 Task: Add a condition where "Priority Is -" in pending tickets.
Action: Mouse moved to (151, 488)
Screenshot: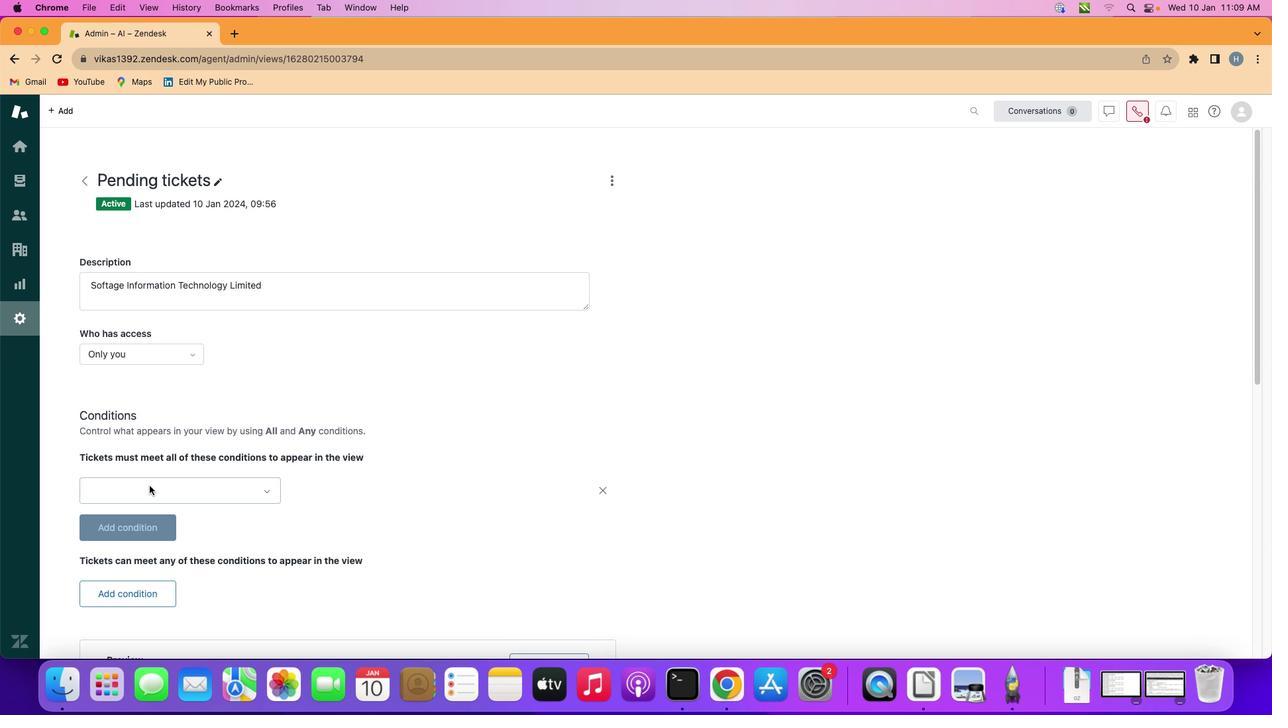 
Action: Mouse pressed left at (151, 488)
Screenshot: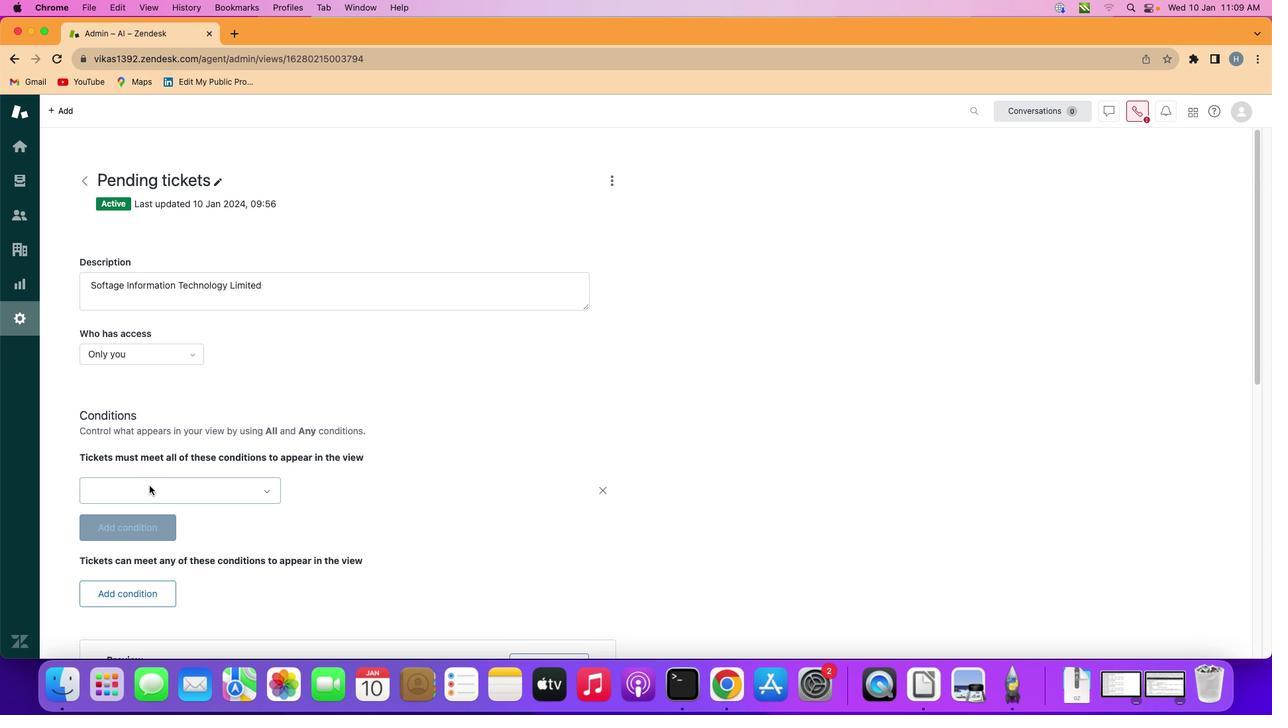 
Action: Mouse moved to (202, 489)
Screenshot: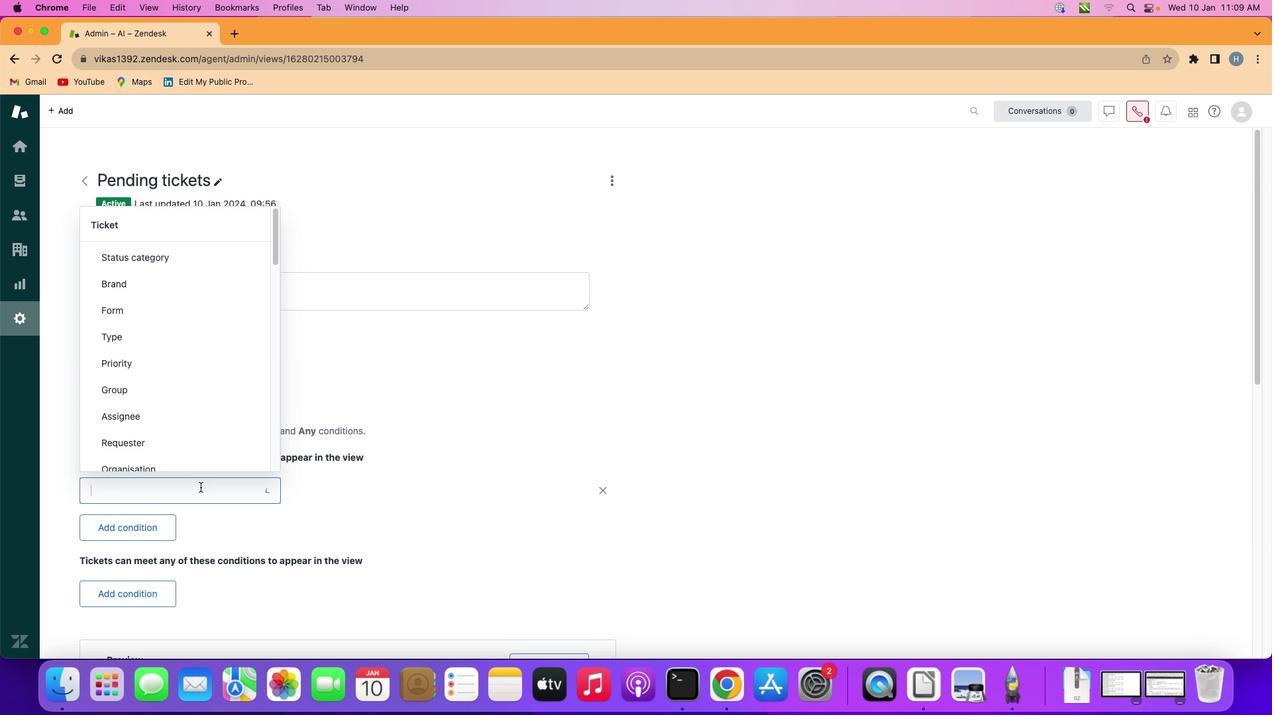 
Action: Mouse pressed left at (202, 489)
Screenshot: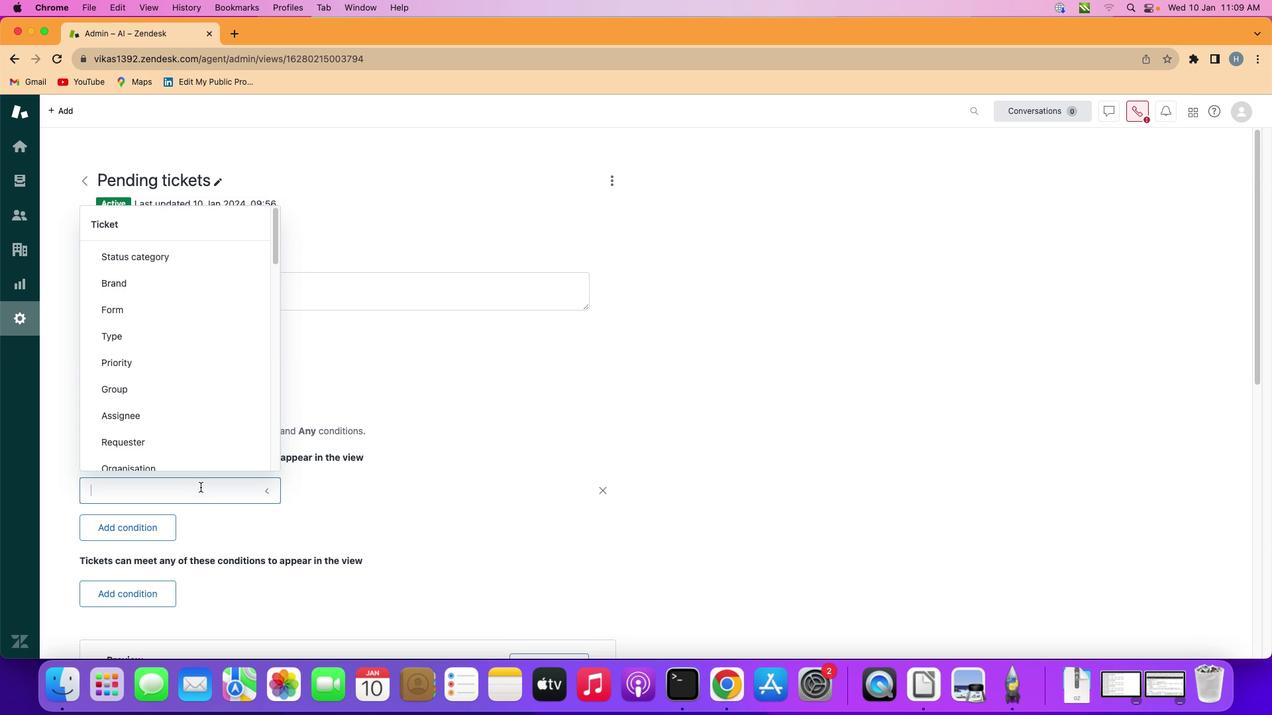
Action: Mouse moved to (228, 363)
Screenshot: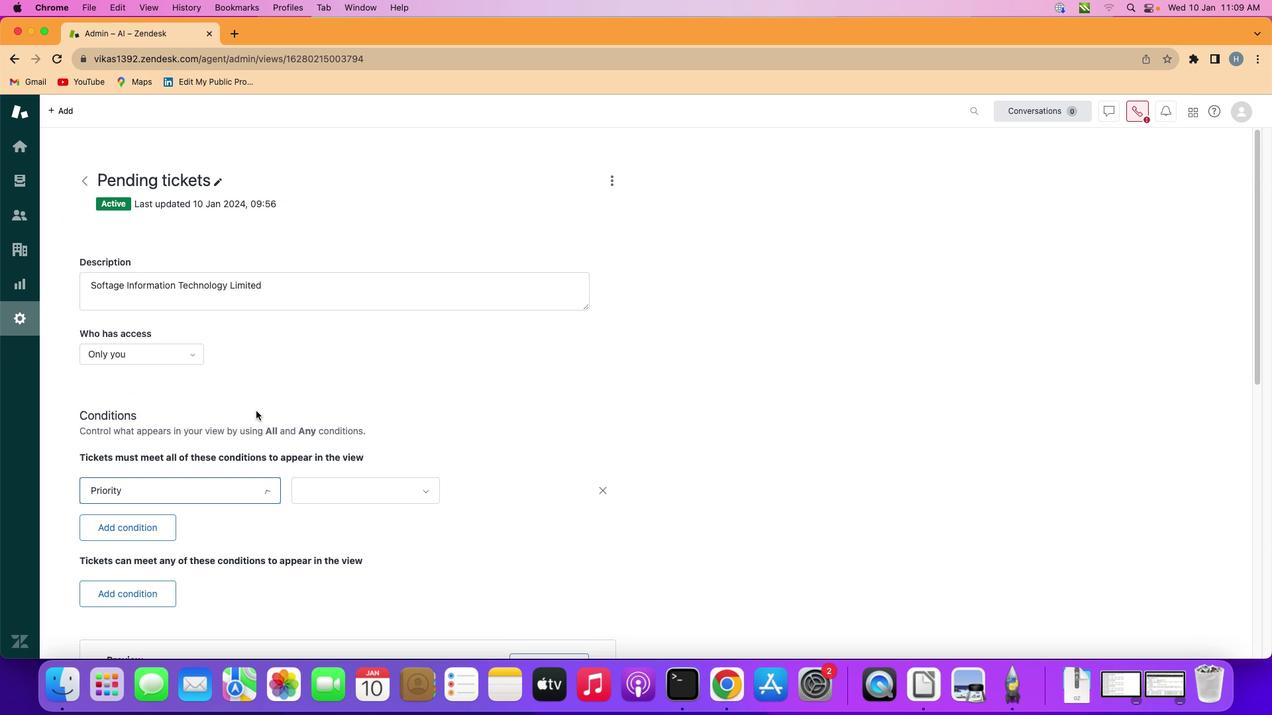 
Action: Mouse pressed left at (228, 363)
Screenshot: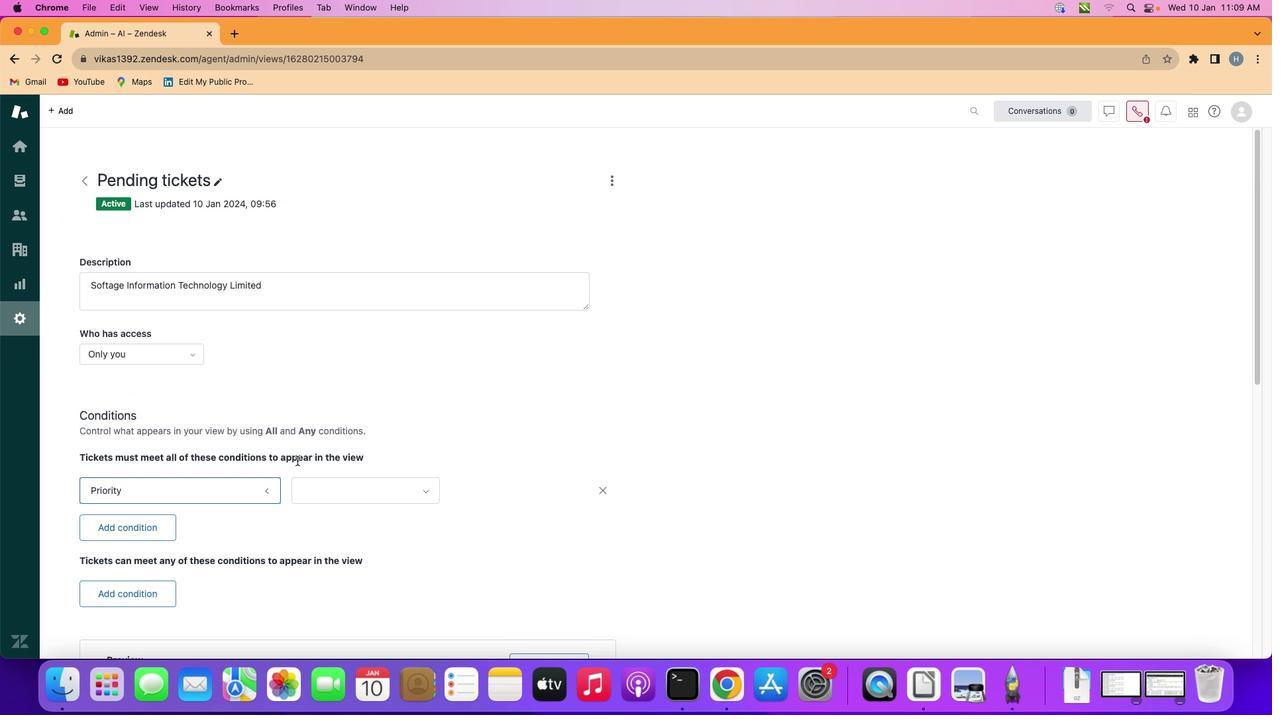 
Action: Mouse moved to (353, 488)
Screenshot: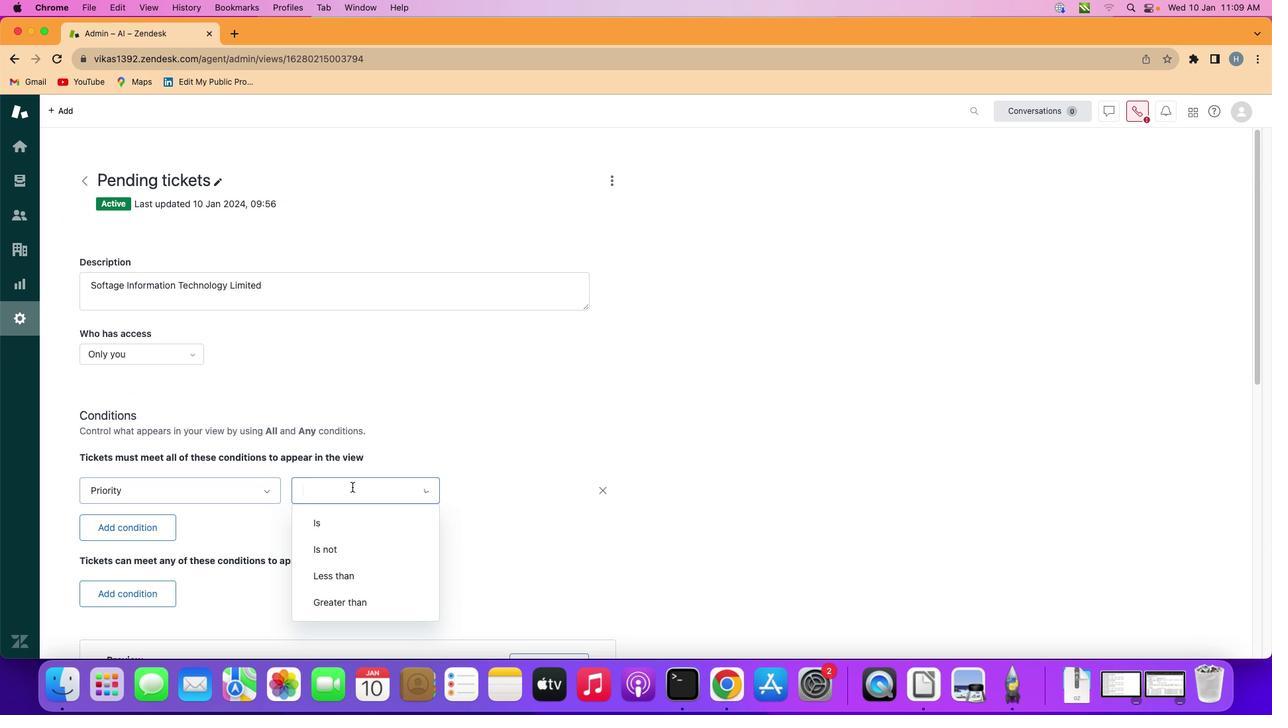 
Action: Mouse pressed left at (353, 488)
Screenshot: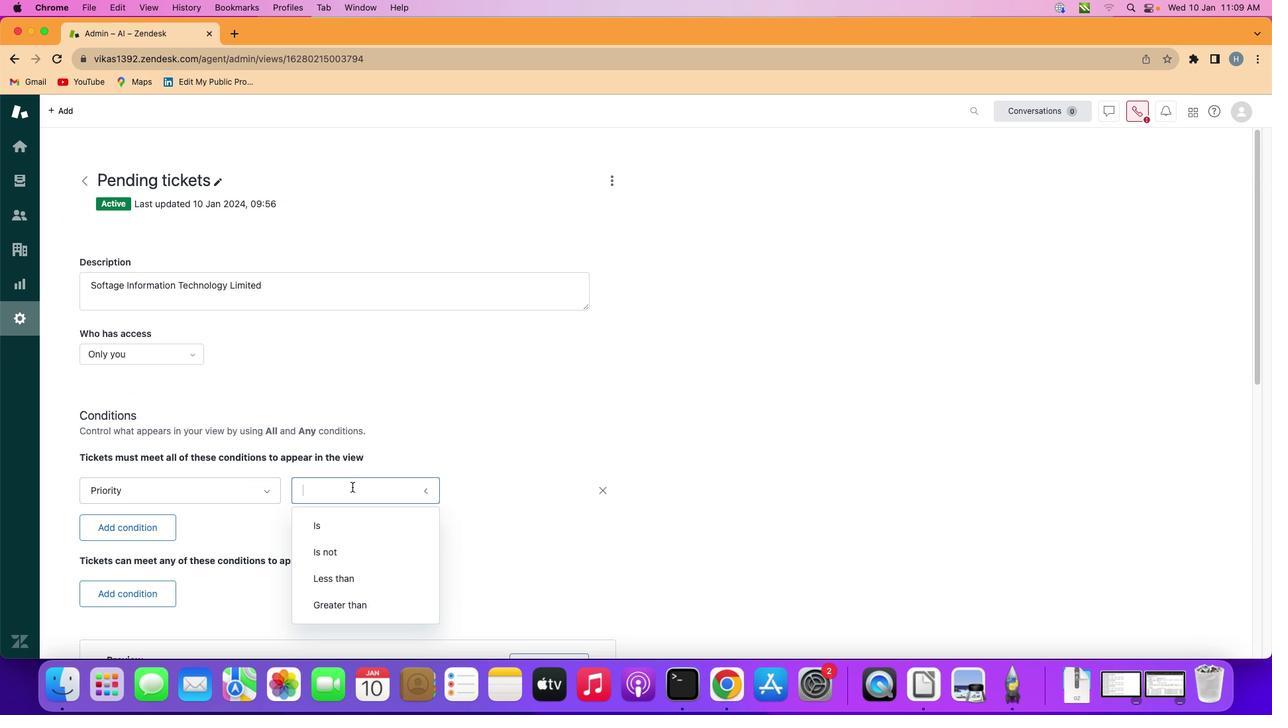 
Action: Mouse moved to (353, 521)
Screenshot: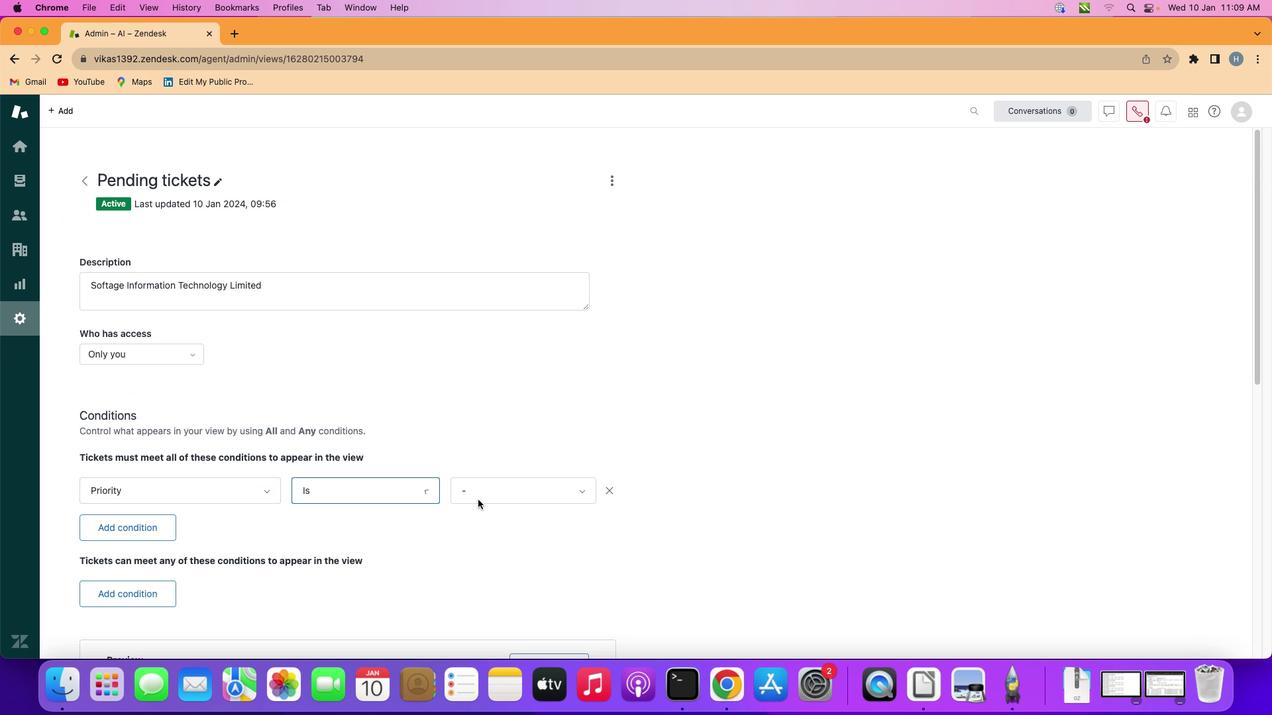 
Action: Mouse pressed left at (353, 521)
Screenshot: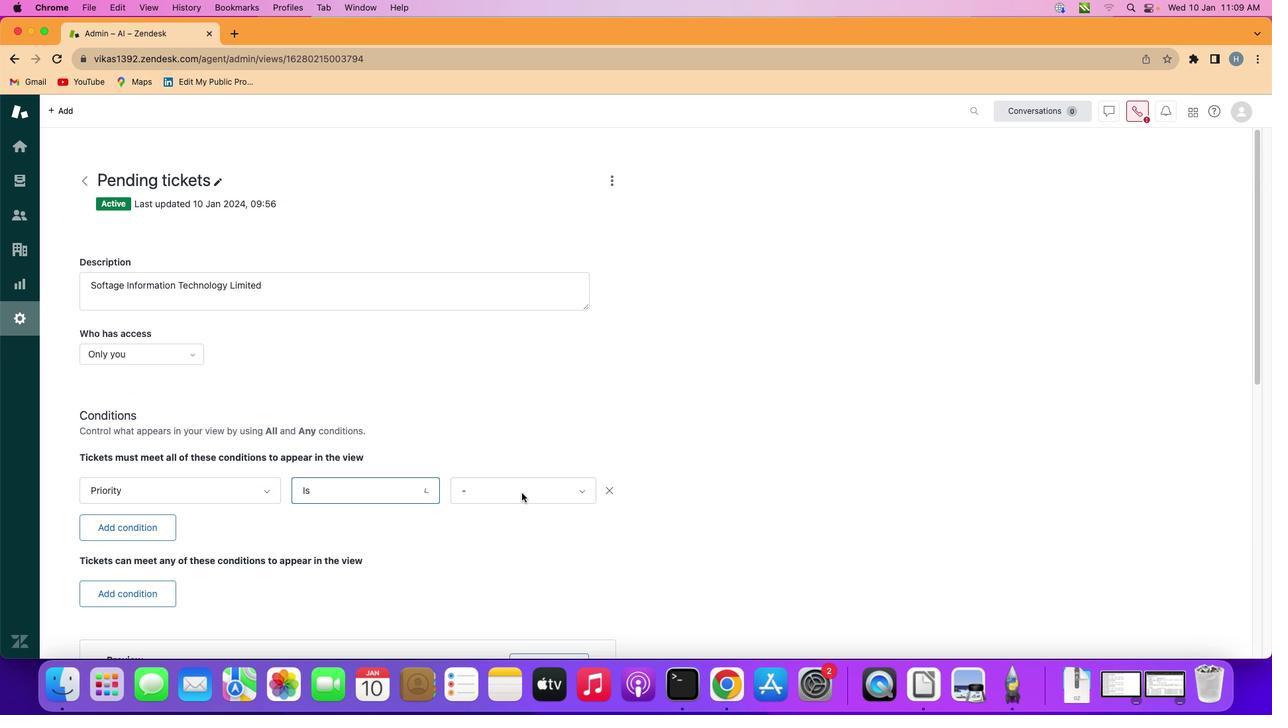 
Action: Mouse moved to (545, 488)
Screenshot: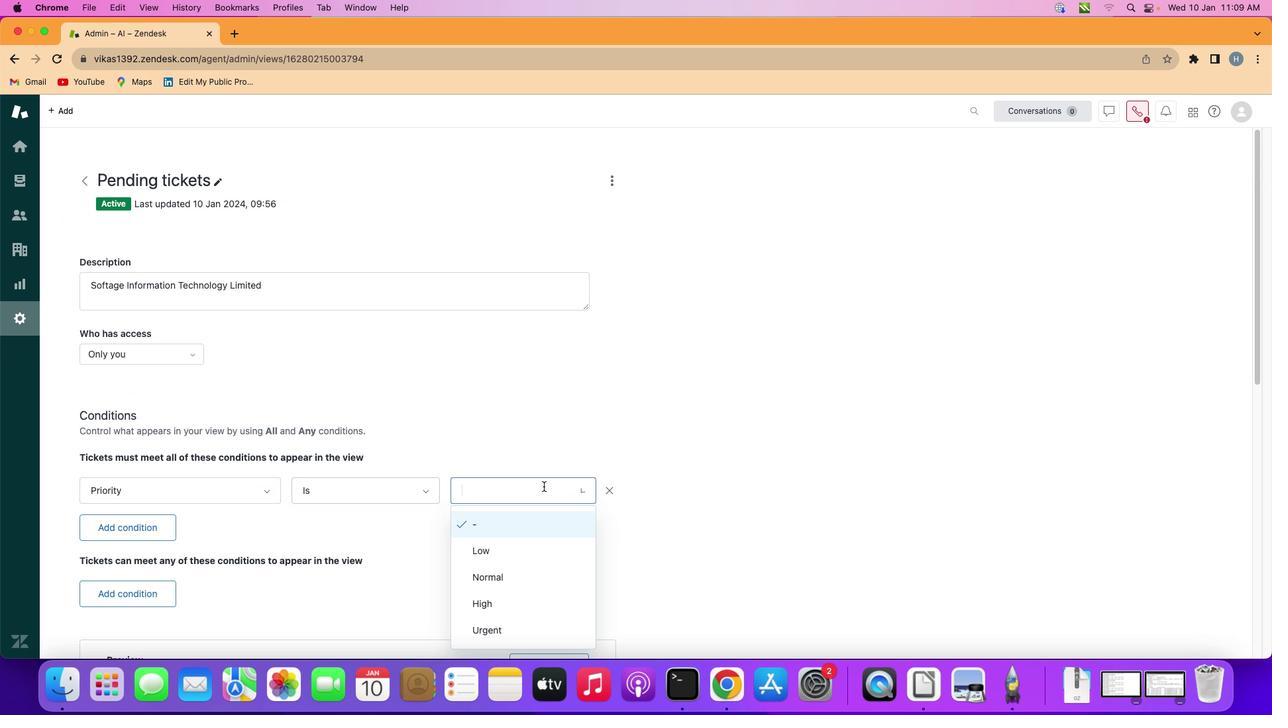 
Action: Mouse pressed left at (545, 488)
Screenshot: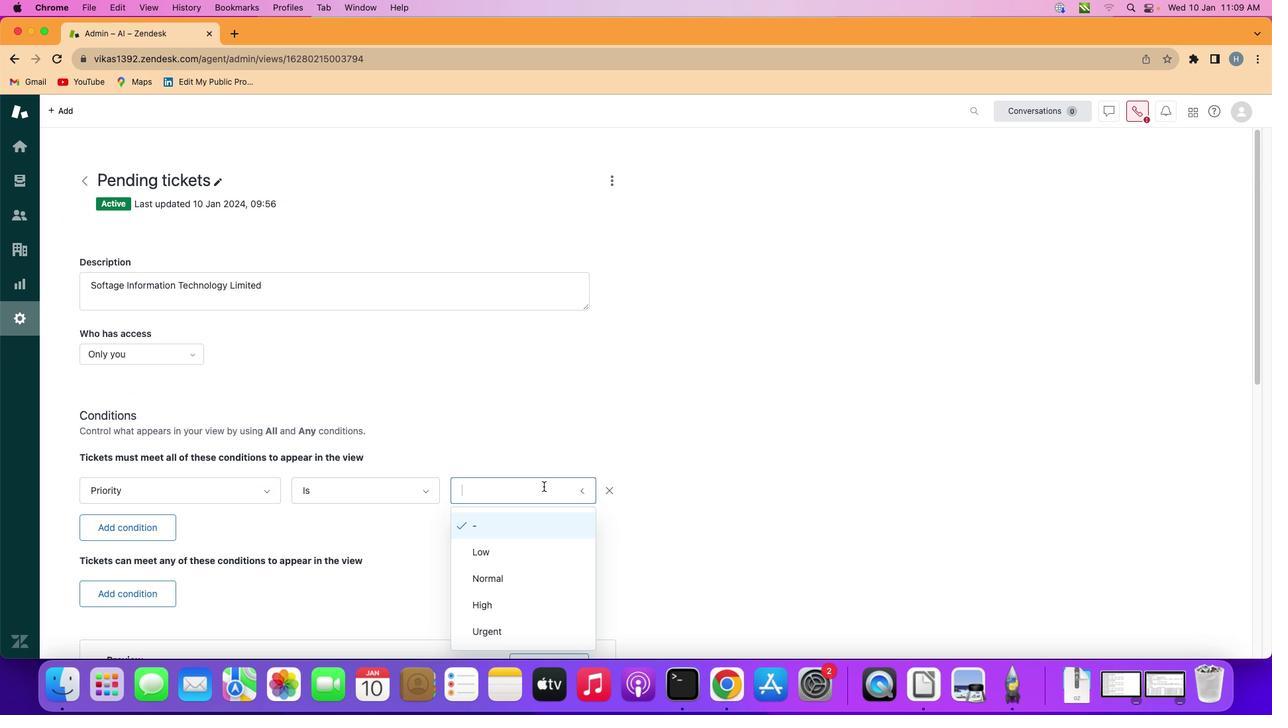 
Action: Mouse moved to (531, 530)
Screenshot: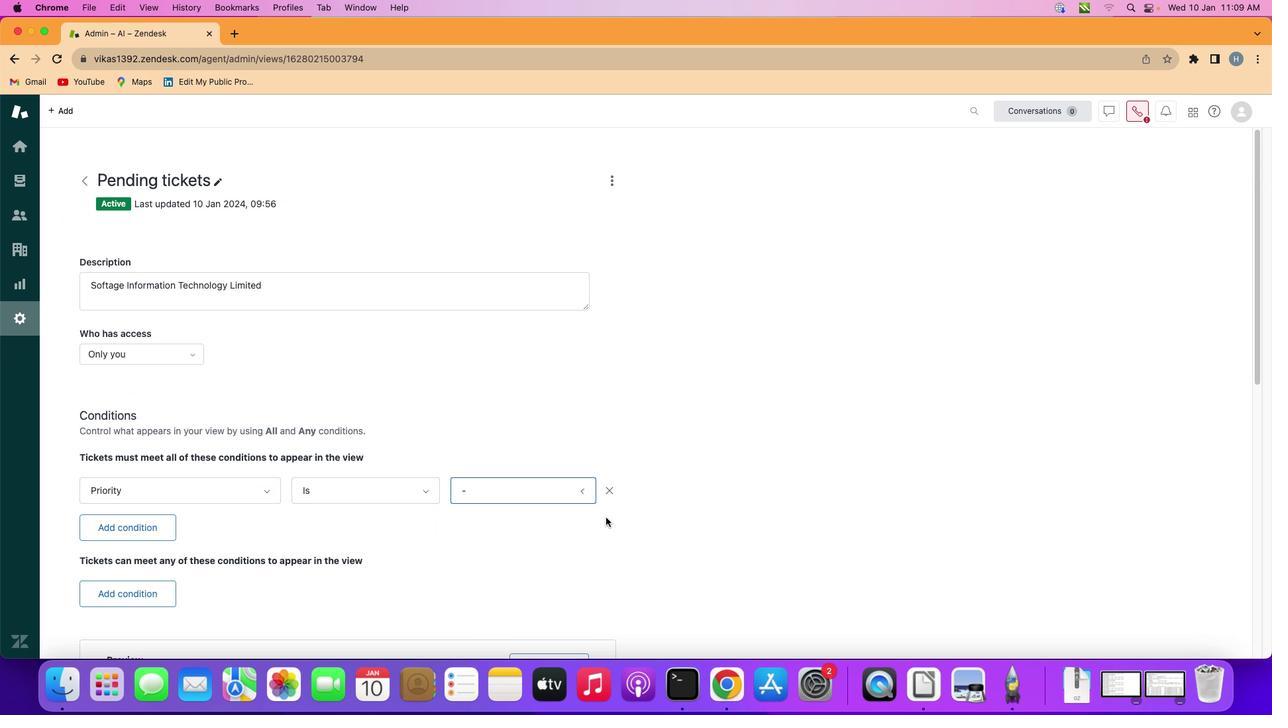 
Action: Mouse pressed left at (531, 530)
Screenshot: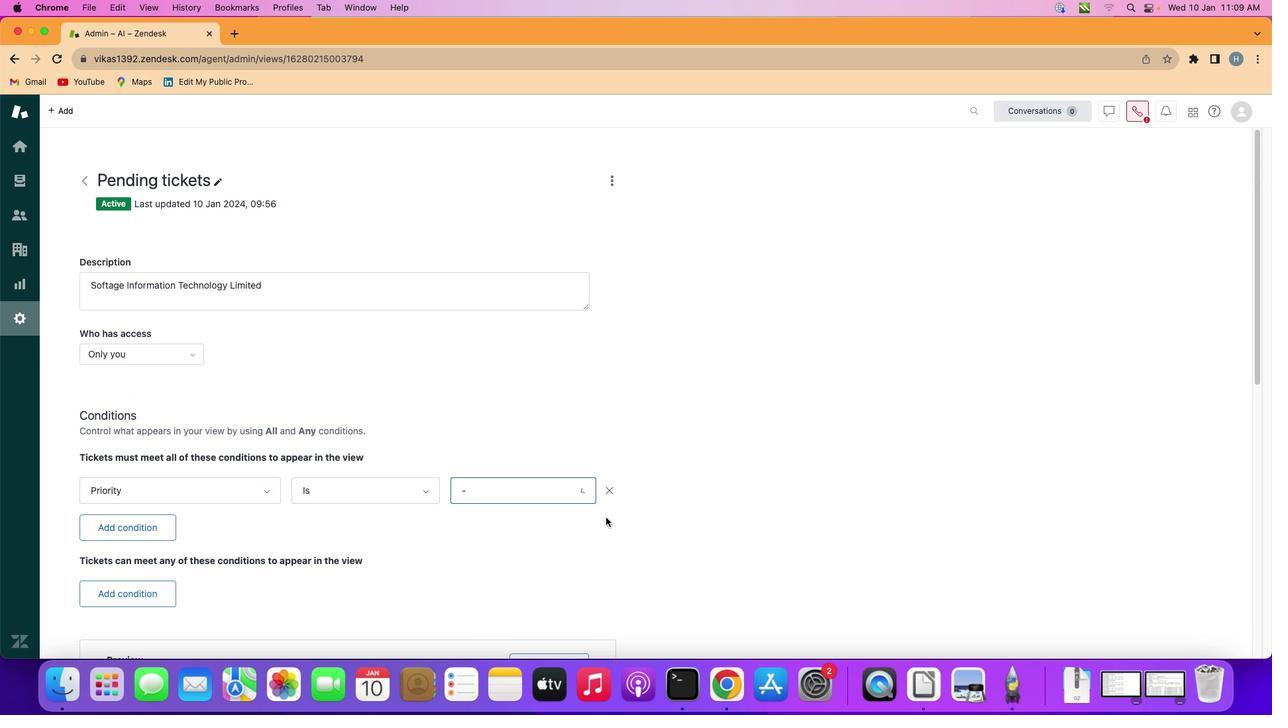 
Action: Mouse moved to (607, 520)
Screenshot: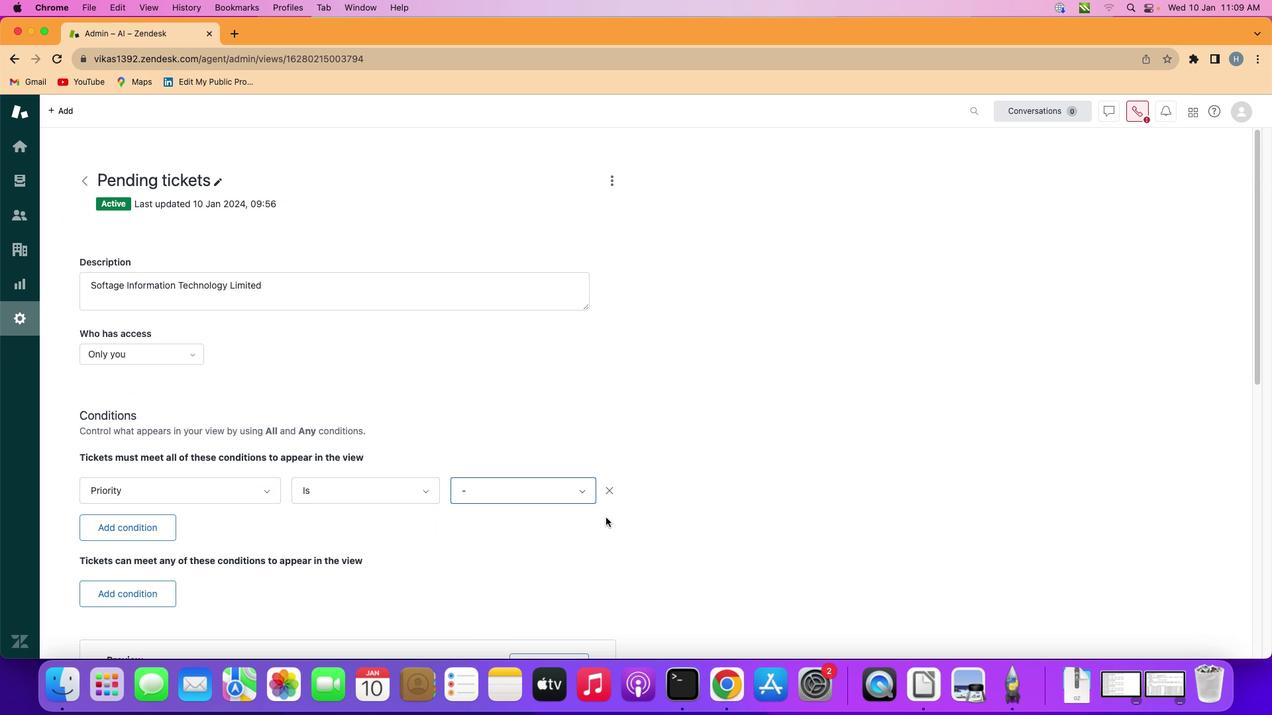 
